 Task: Add a condition where "Priority Greater than -" in pending tickets.
Action: Mouse moved to (147, 510)
Screenshot: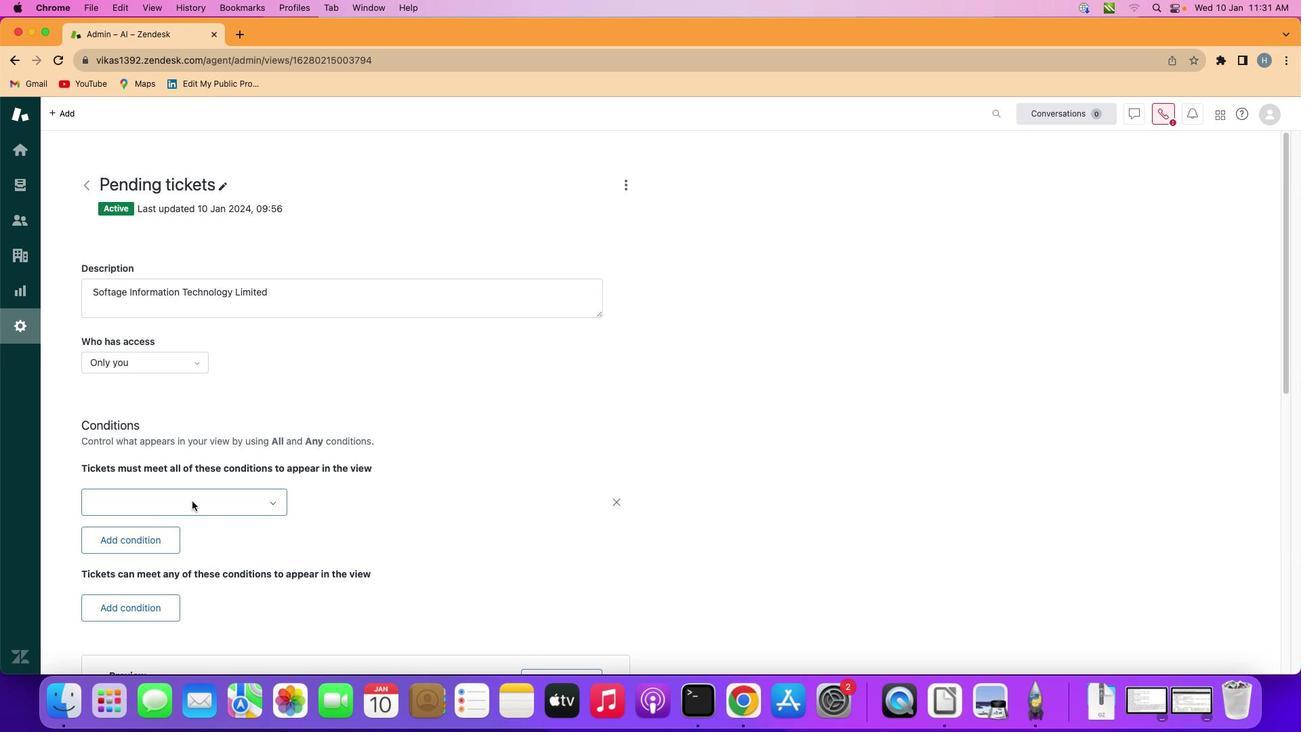 
Action: Mouse pressed left at (147, 510)
Screenshot: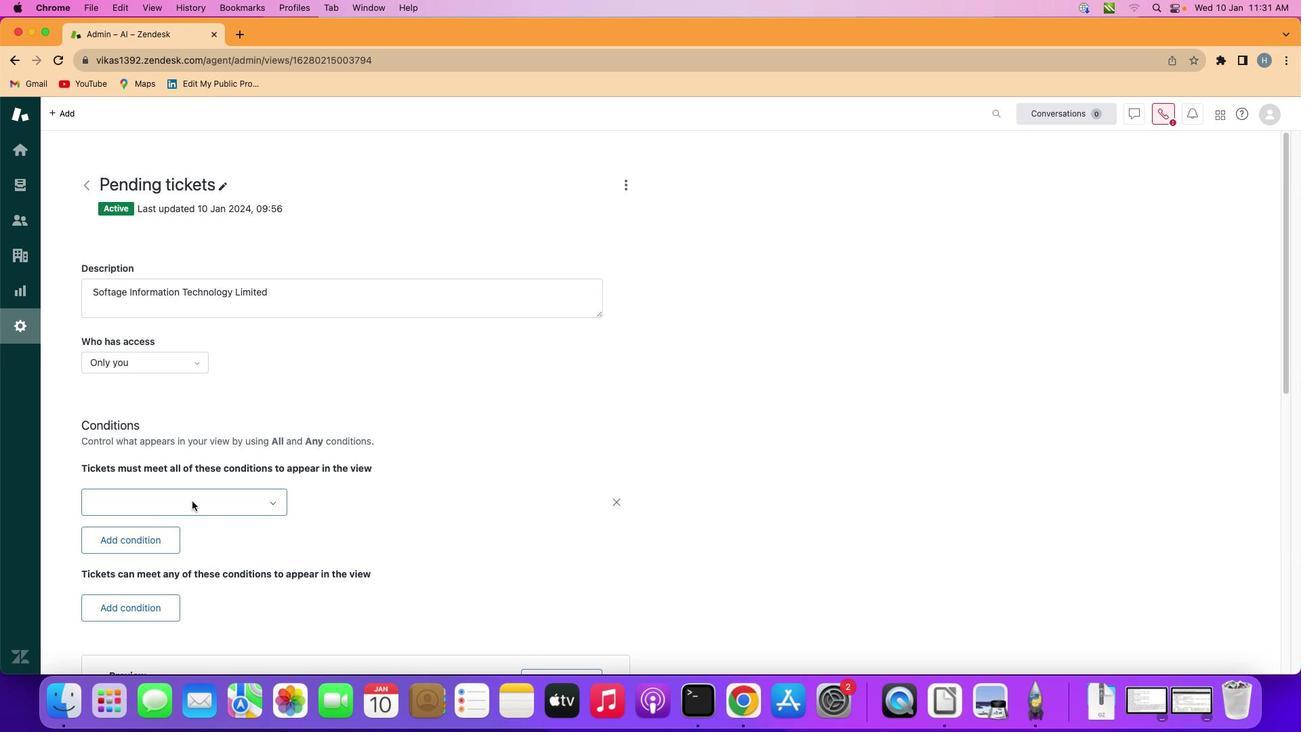 
Action: Mouse moved to (199, 507)
Screenshot: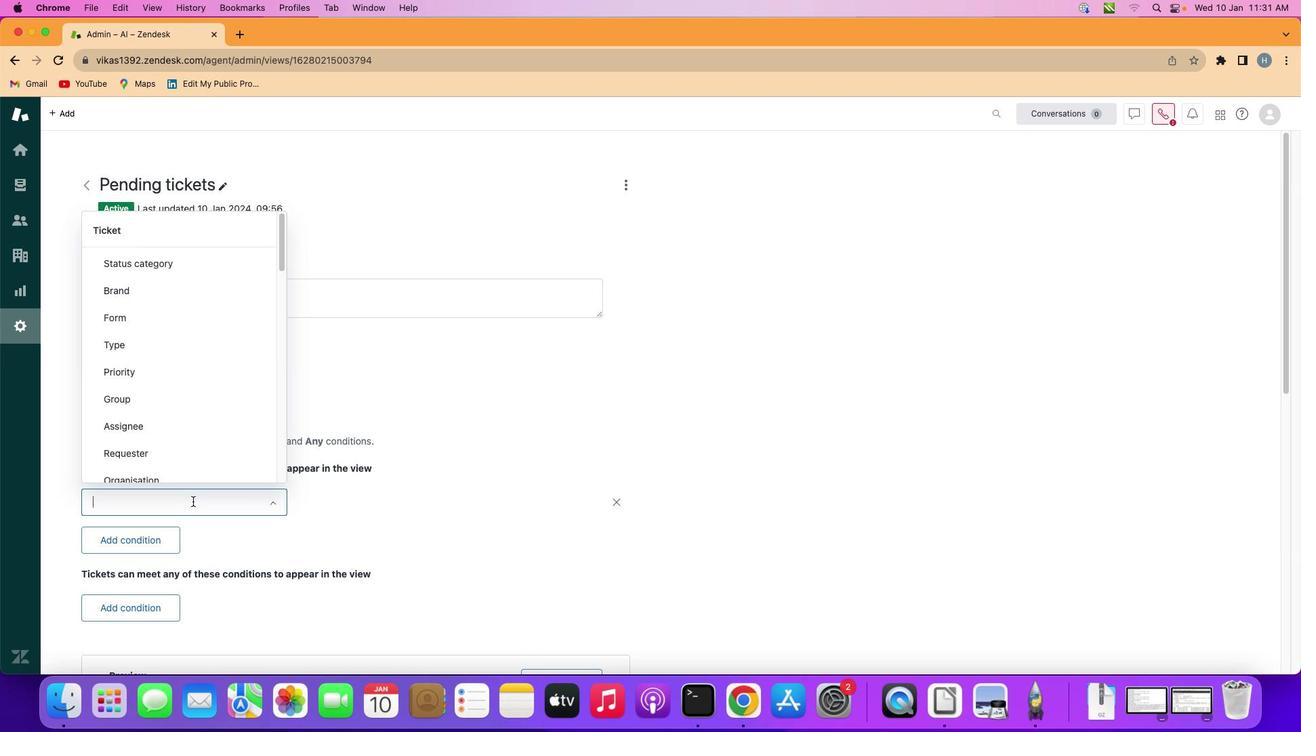 
Action: Mouse pressed left at (199, 507)
Screenshot: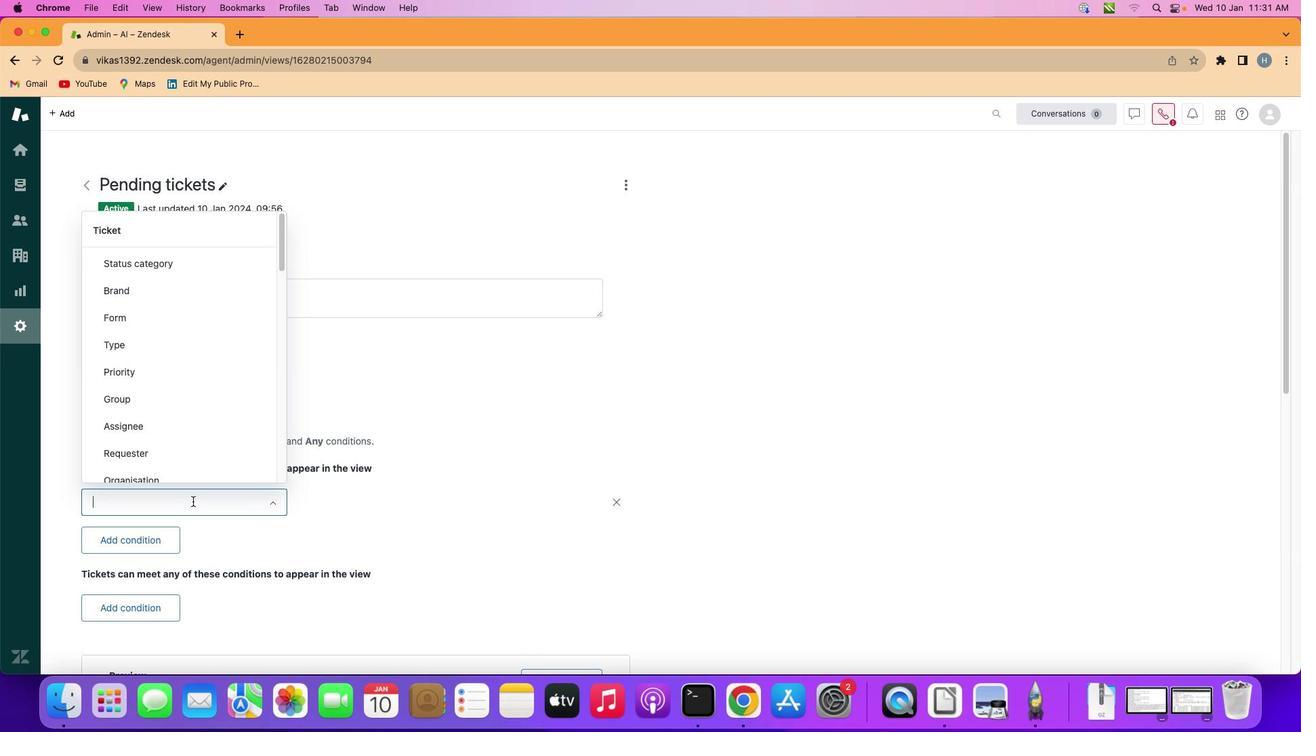 
Action: Mouse moved to (201, 372)
Screenshot: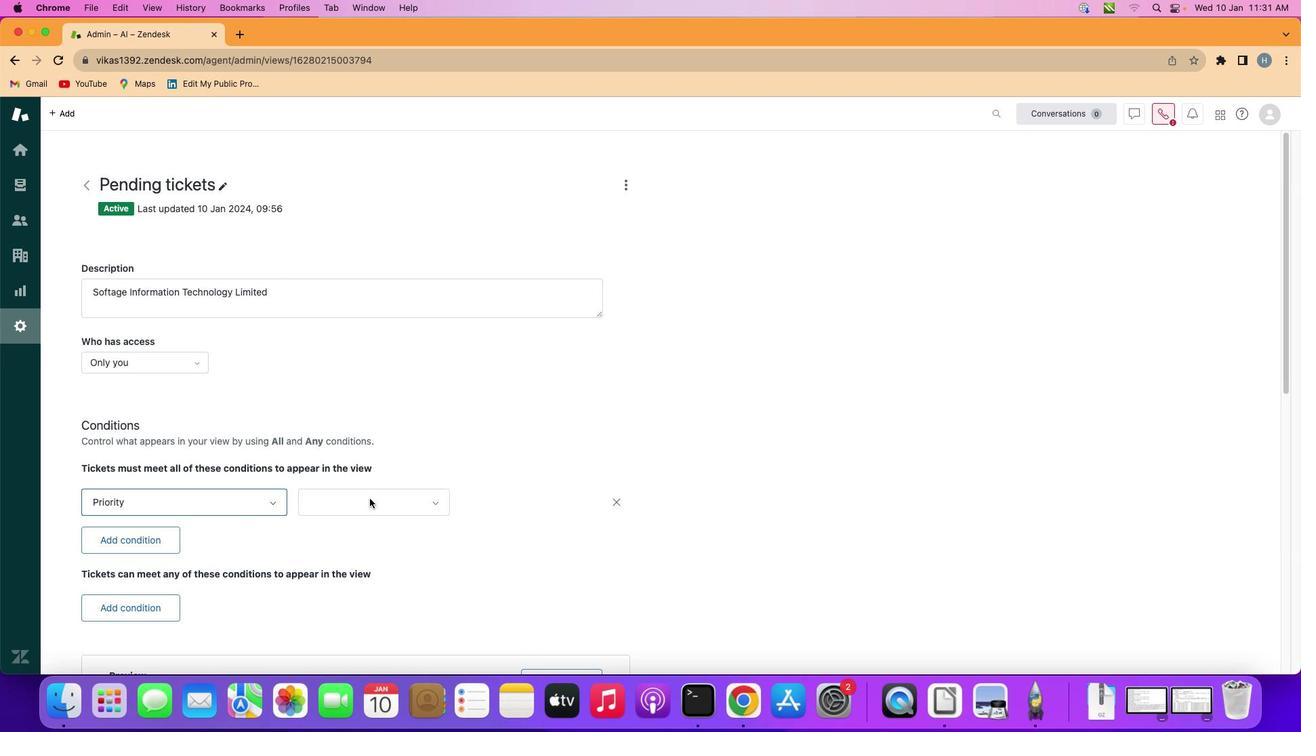 
Action: Mouse pressed left at (201, 372)
Screenshot: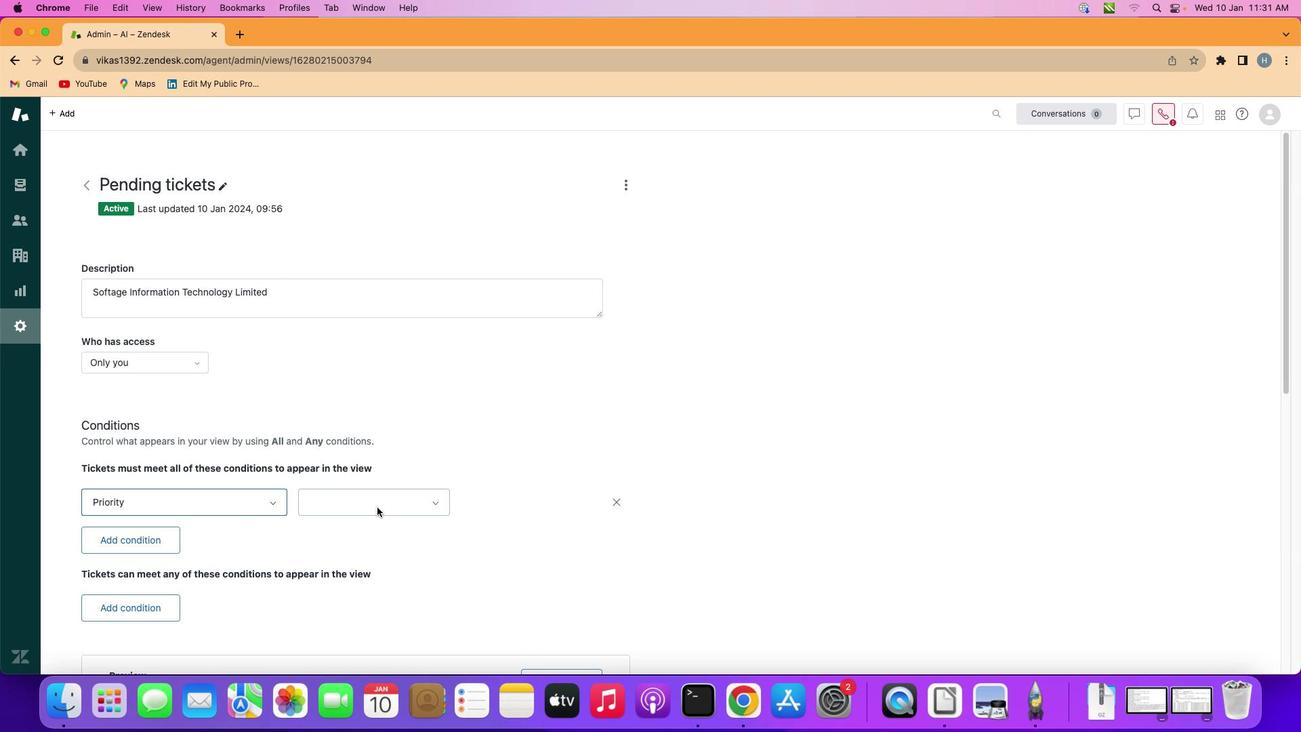 
Action: Mouse moved to (383, 513)
Screenshot: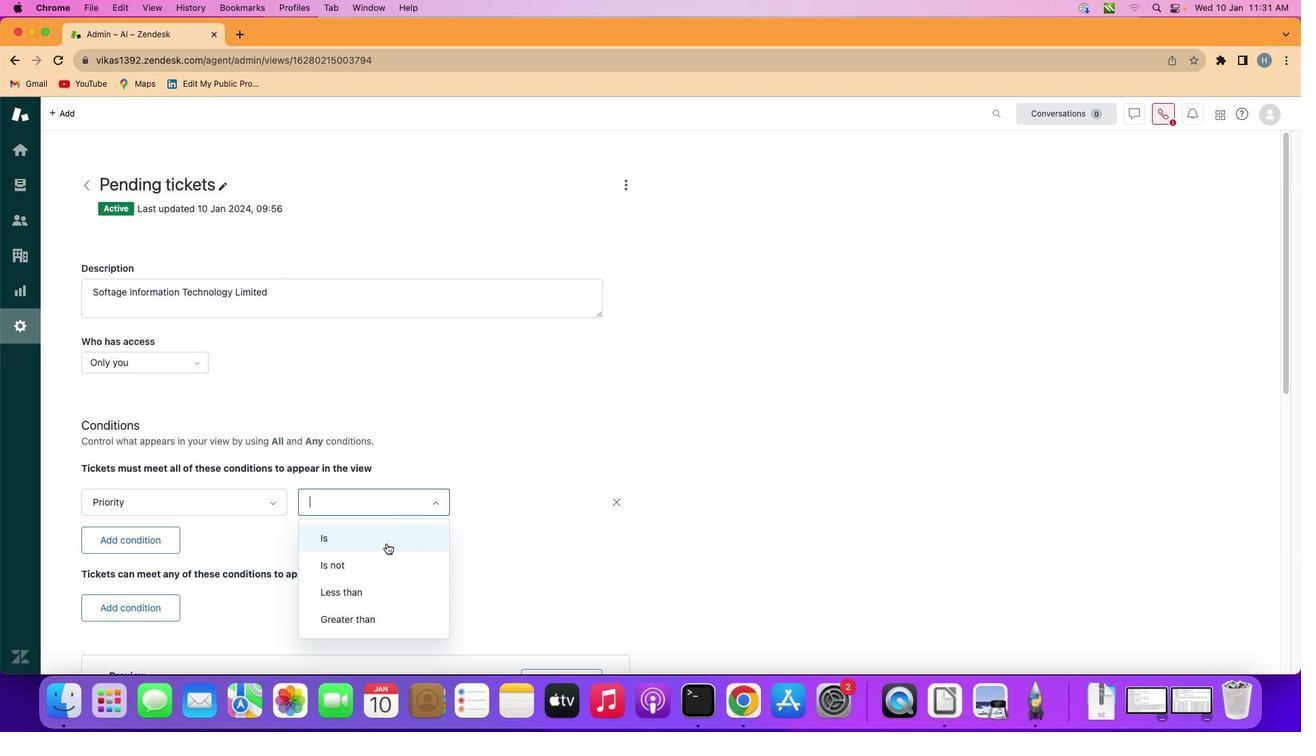 
Action: Mouse pressed left at (383, 513)
Screenshot: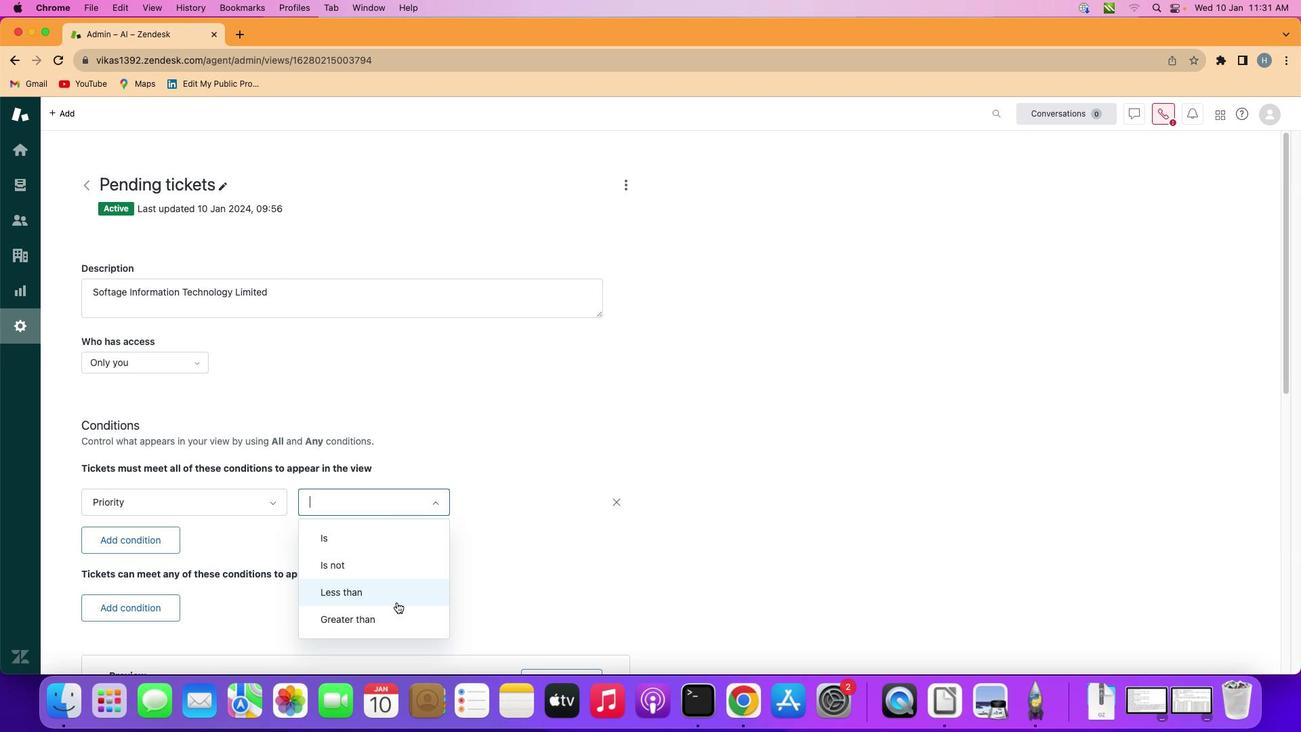 
Action: Mouse moved to (403, 631)
Screenshot: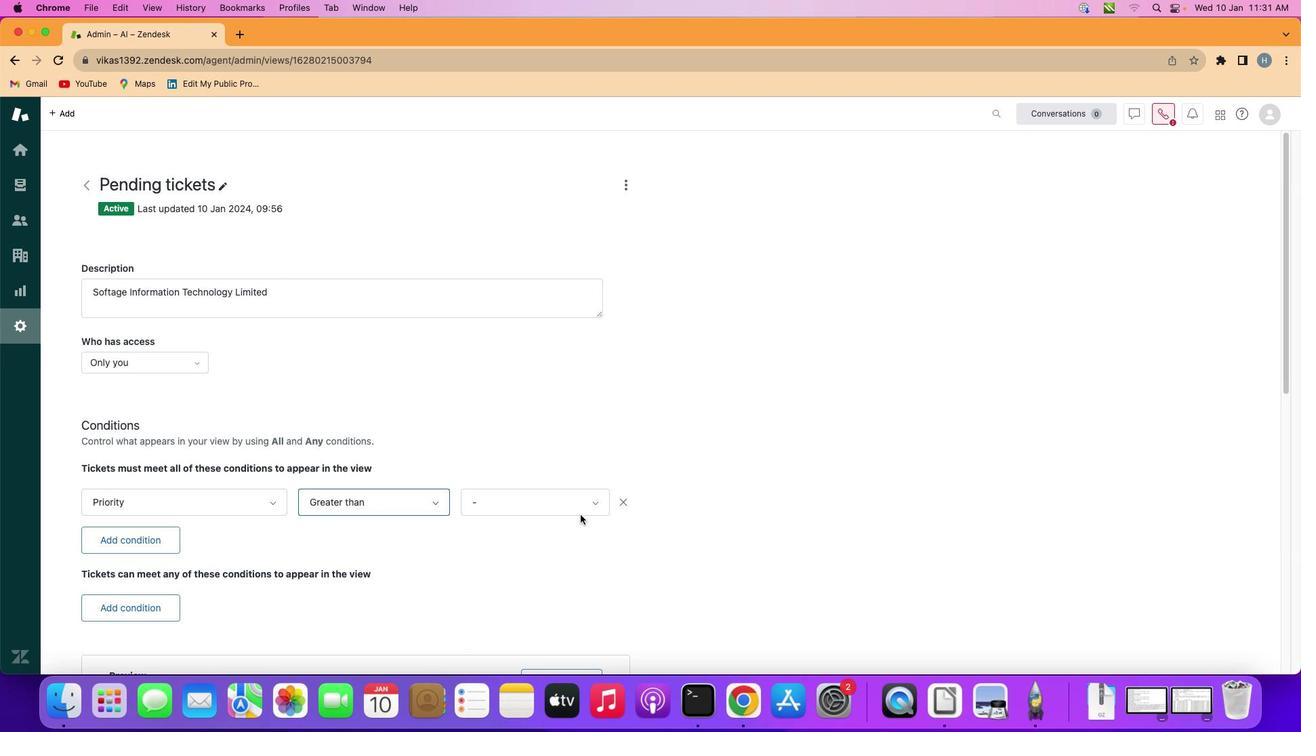 
Action: Mouse pressed left at (403, 631)
Screenshot: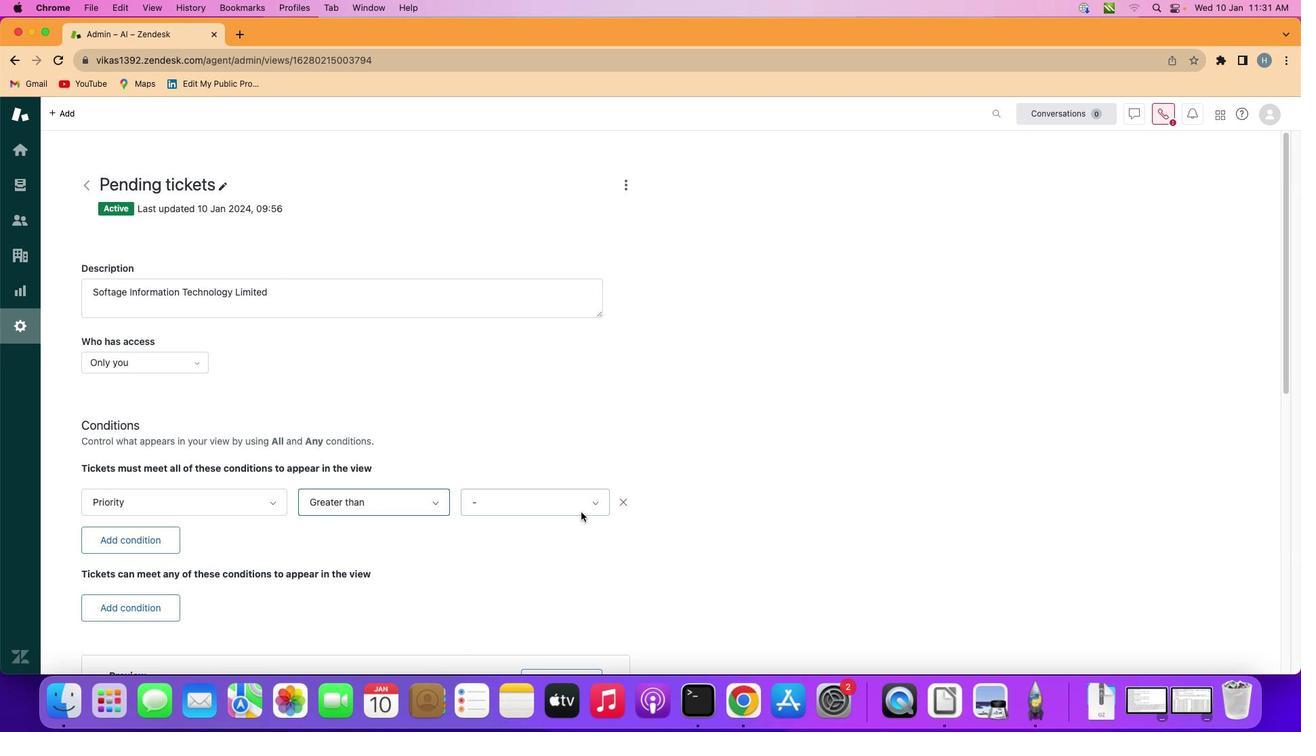 
Action: Mouse moved to (587, 518)
Screenshot: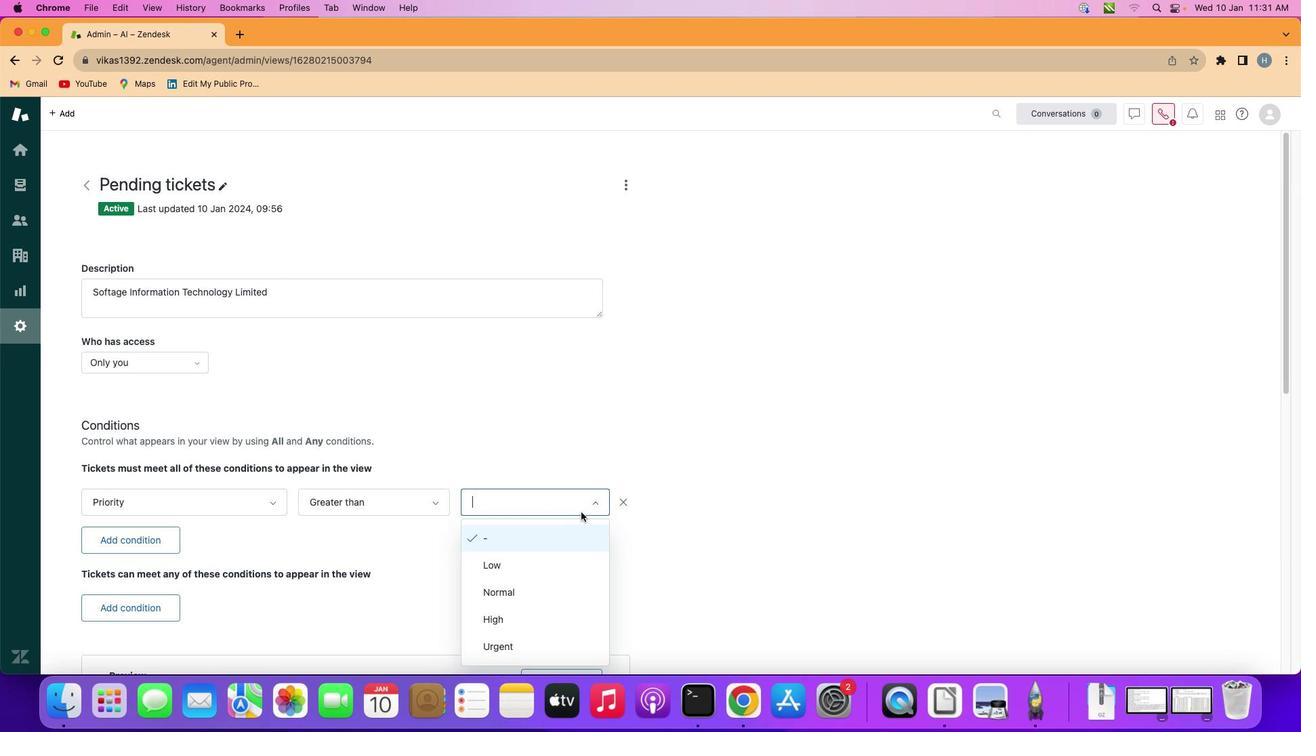 
Action: Mouse pressed left at (587, 518)
Screenshot: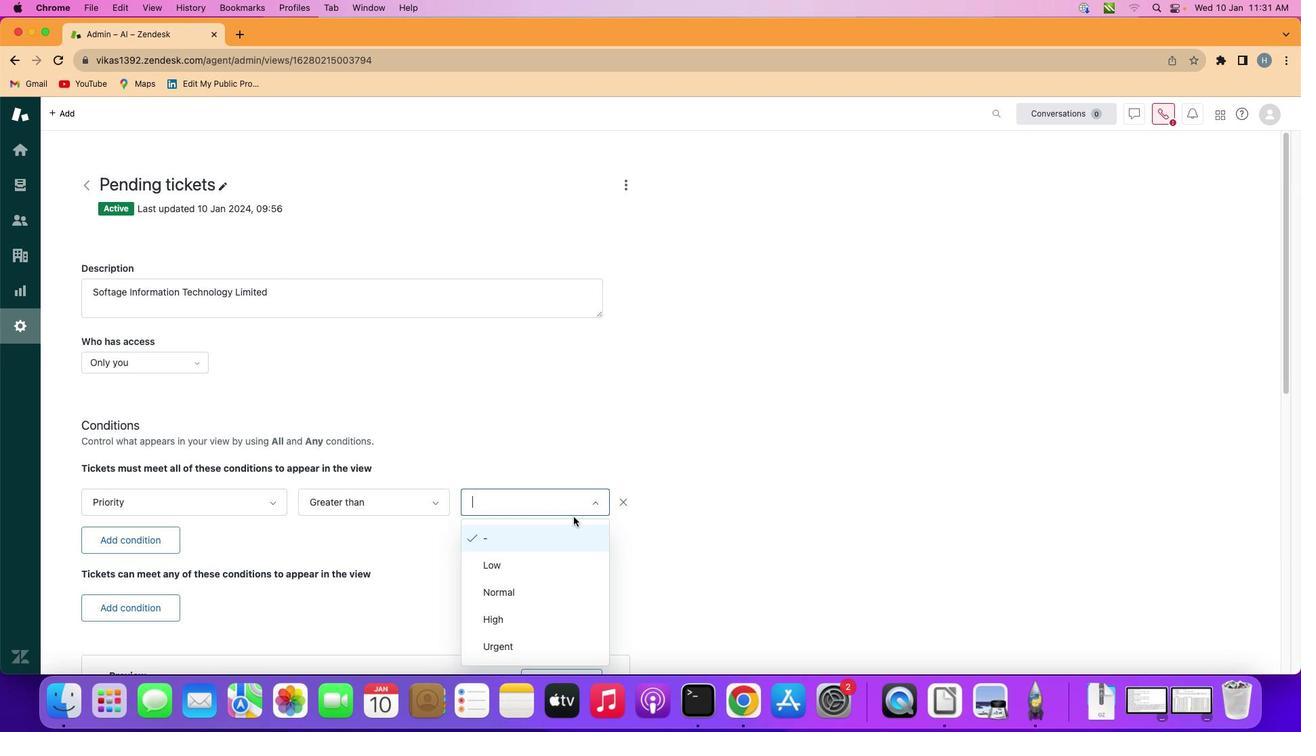 
Action: Mouse moved to (549, 543)
Screenshot: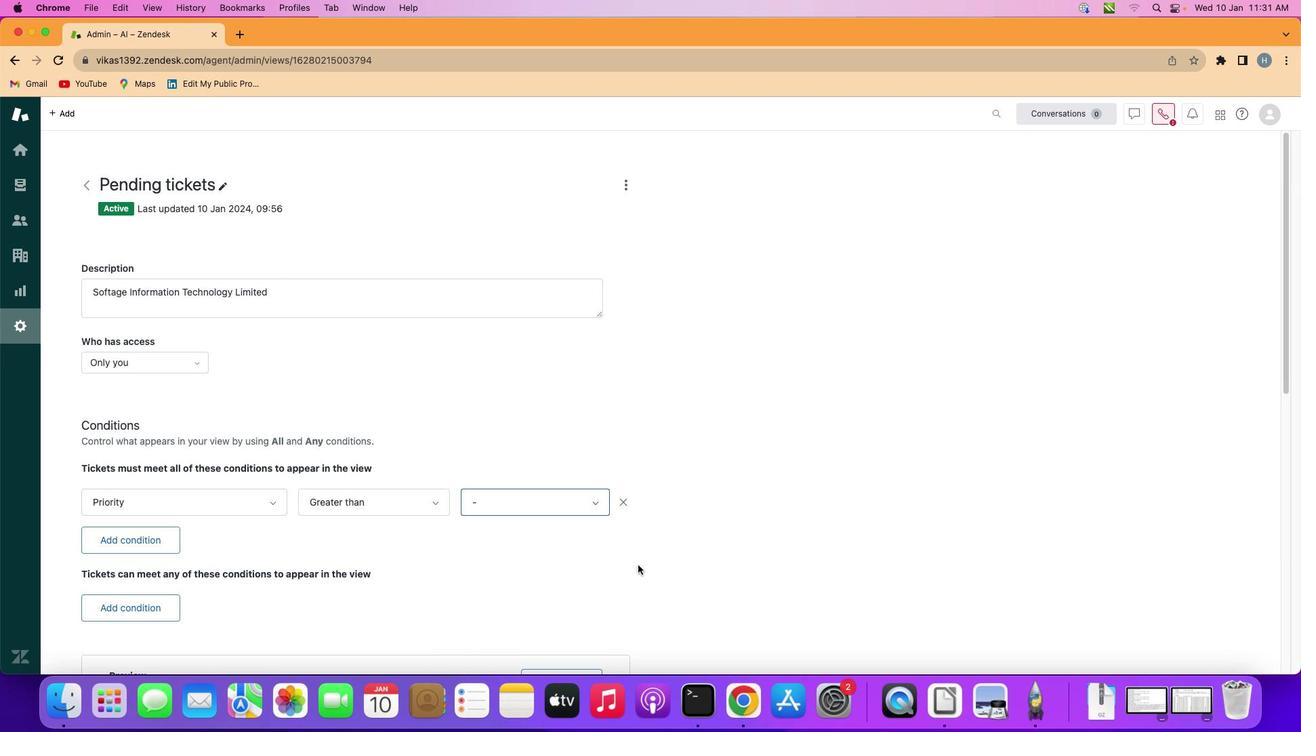 
Action: Mouse pressed left at (549, 543)
Screenshot: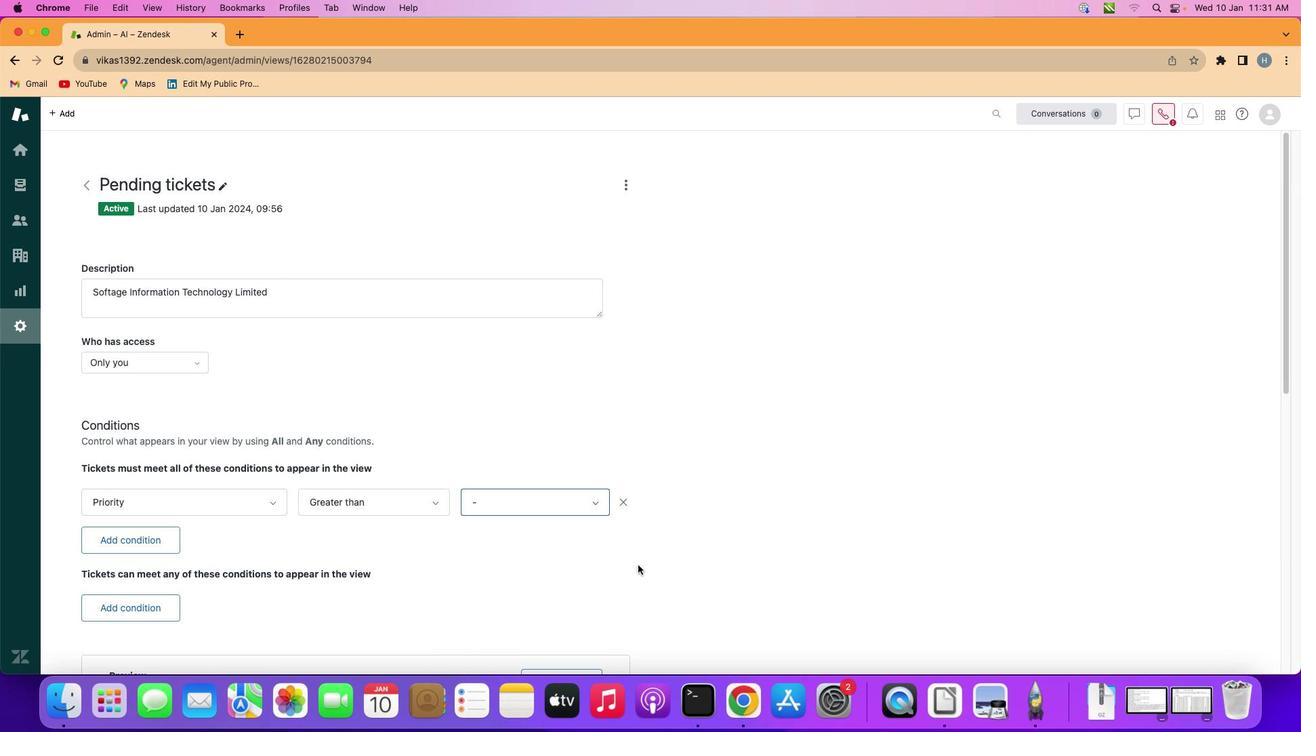 
Action: Mouse moved to (643, 572)
Screenshot: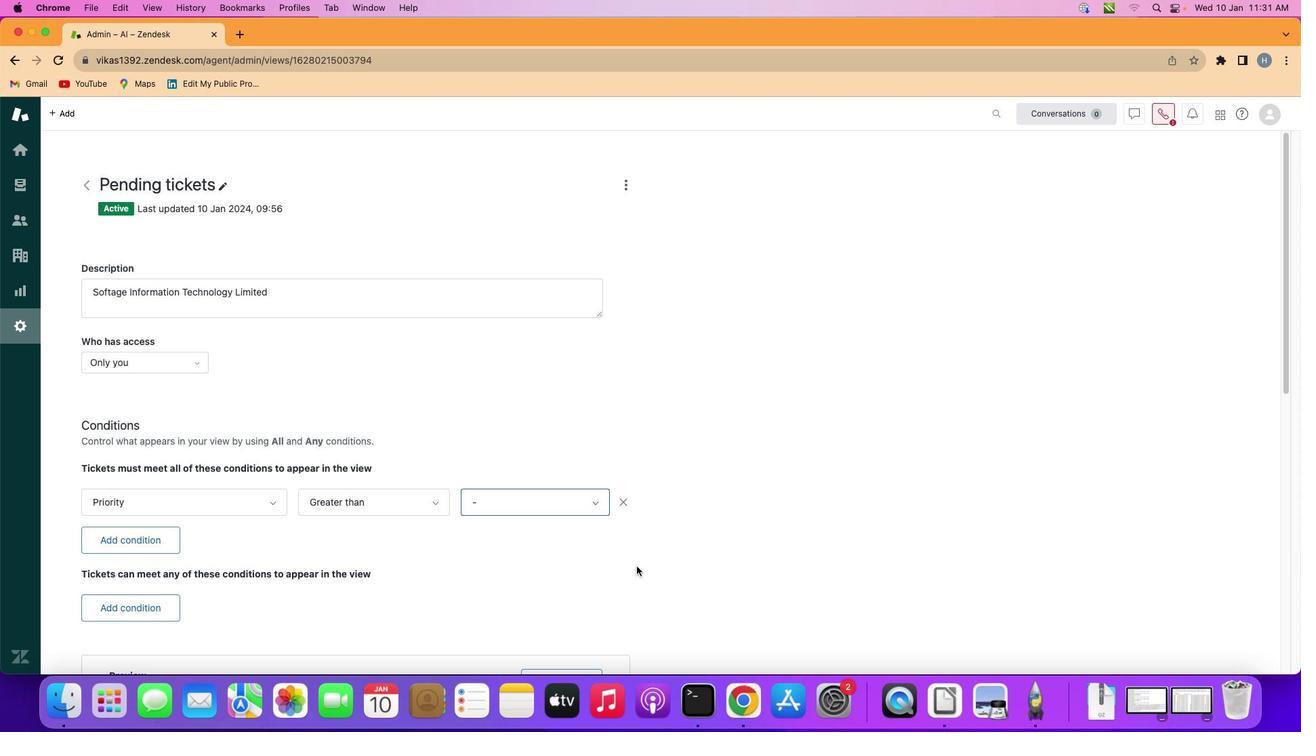 
